 Task: Apply theme beach day in current slide.
Action: Mouse moved to (455, 97)
Screenshot: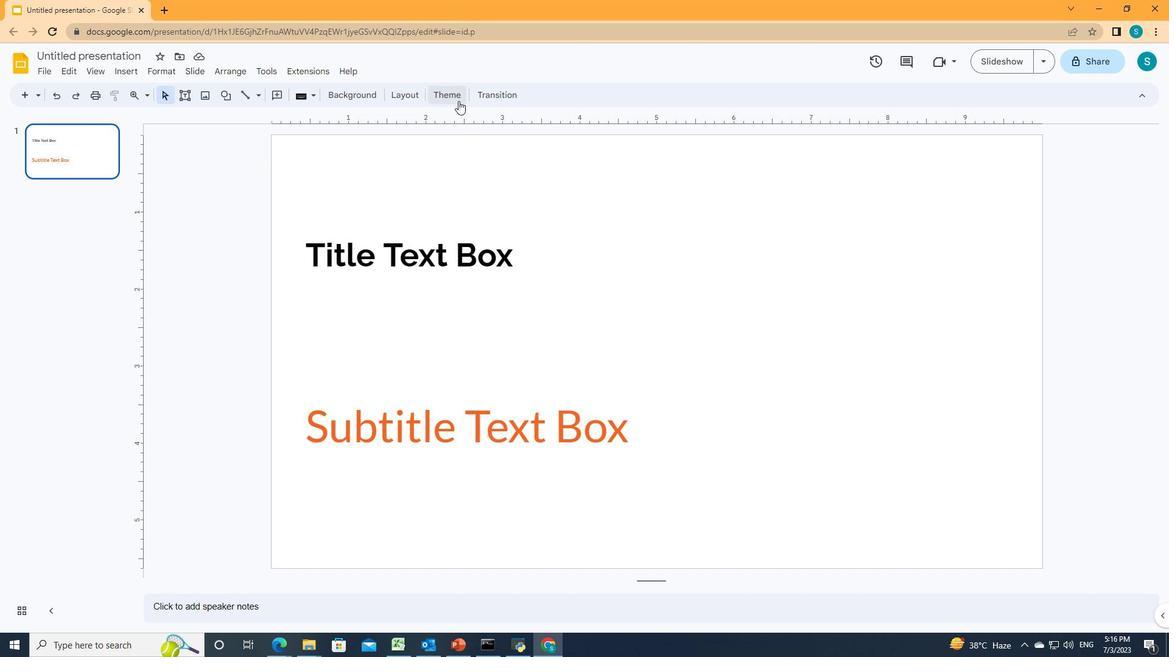 
Action: Mouse pressed left at (455, 97)
Screenshot: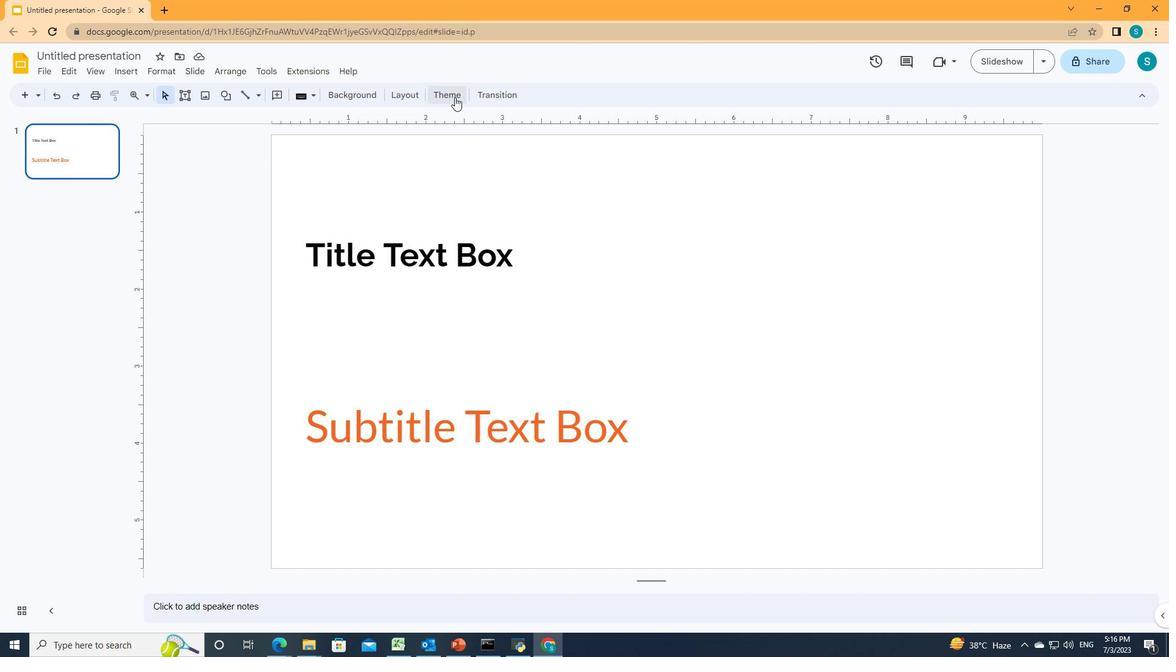 
Action: Mouse moved to (1122, 377)
Screenshot: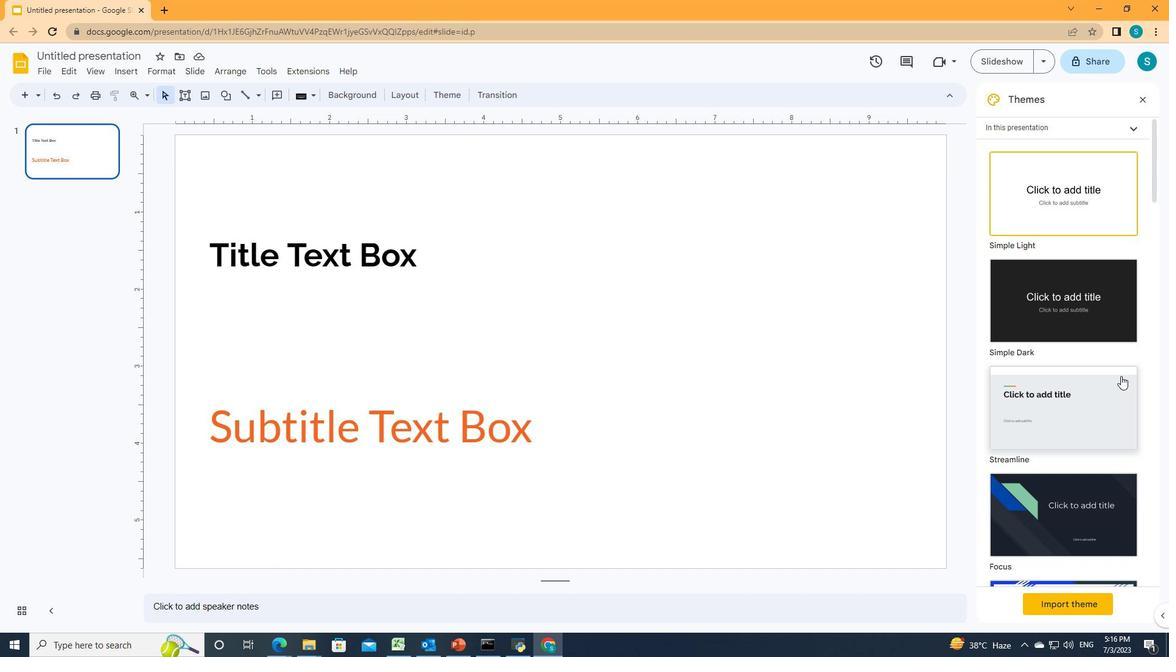 
Action: Mouse scrolled (1122, 376) with delta (0, 0)
Screenshot: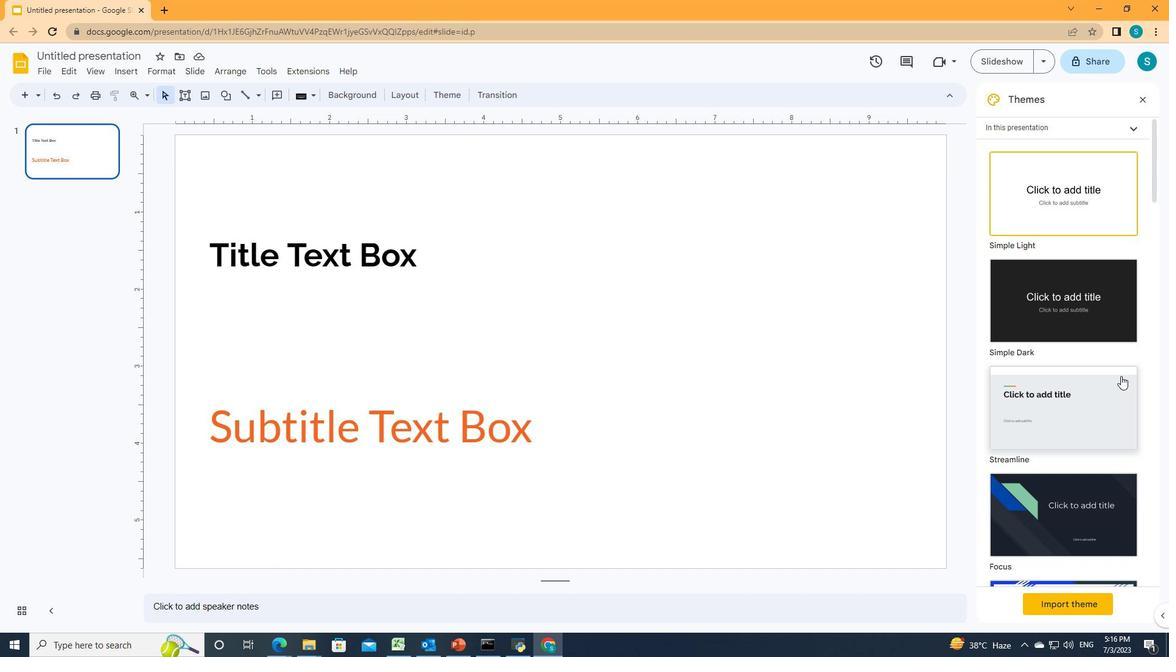
Action: Mouse scrolled (1122, 376) with delta (0, 0)
Screenshot: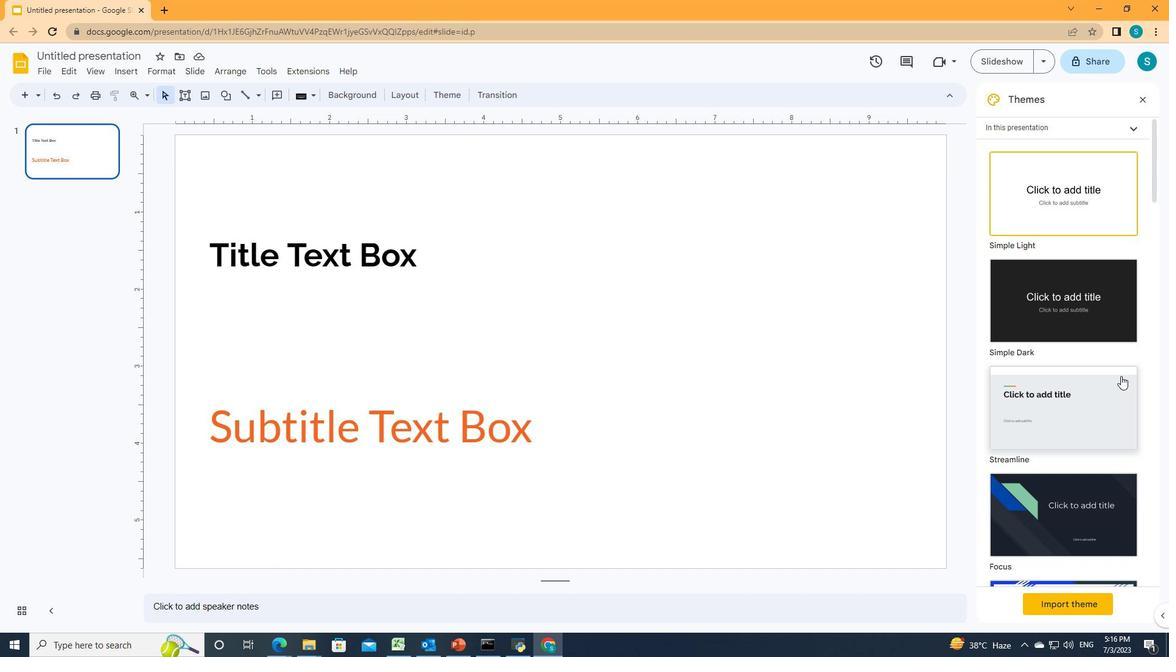 
Action: Mouse scrolled (1122, 376) with delta (0, 0)
Screenshot: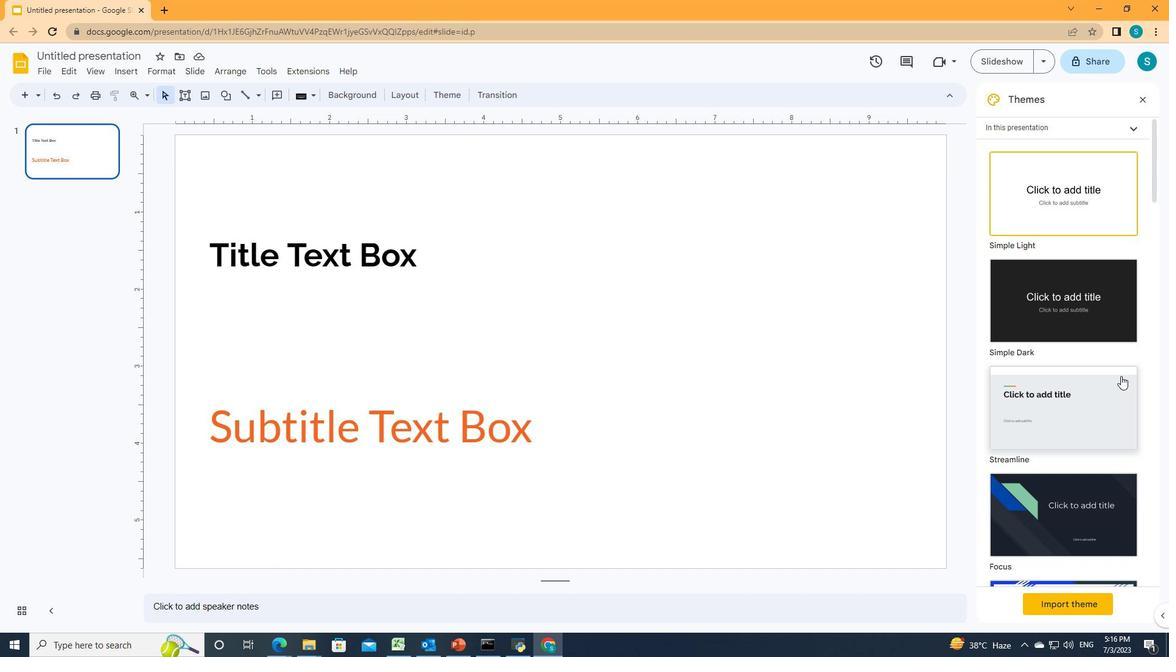 
Action: Mouse scrolled (1122, 376) with delta (0, 0)
Screenshot: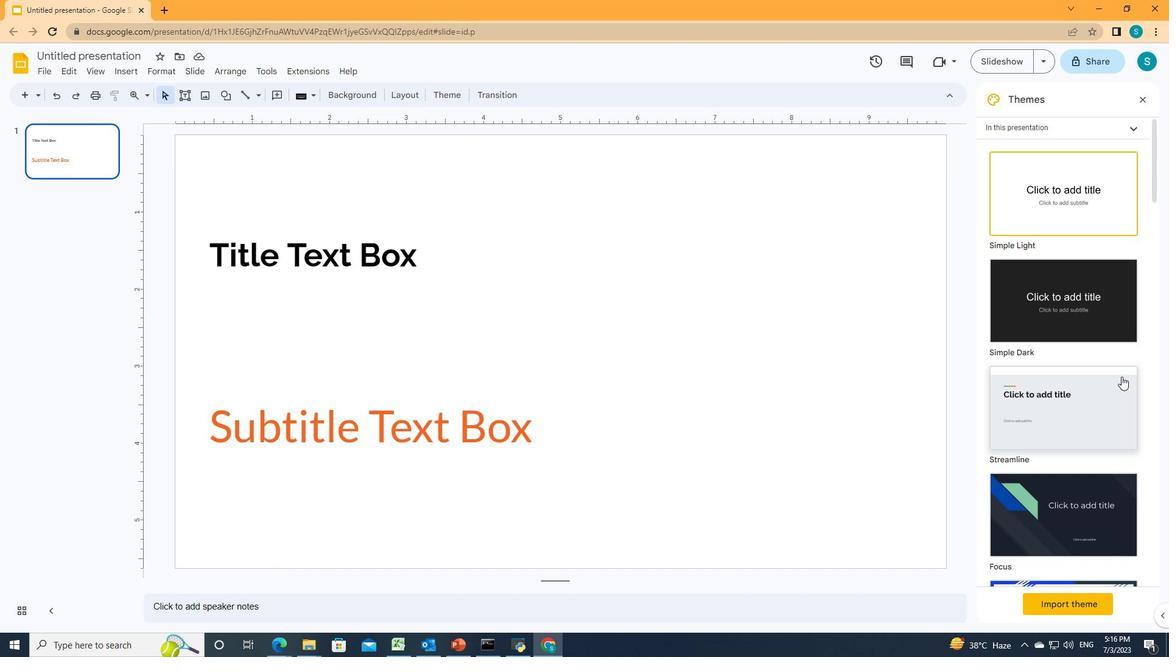 
Action: Mouse scrolled (1122, 376) with delta (0, 0)
Screenshot: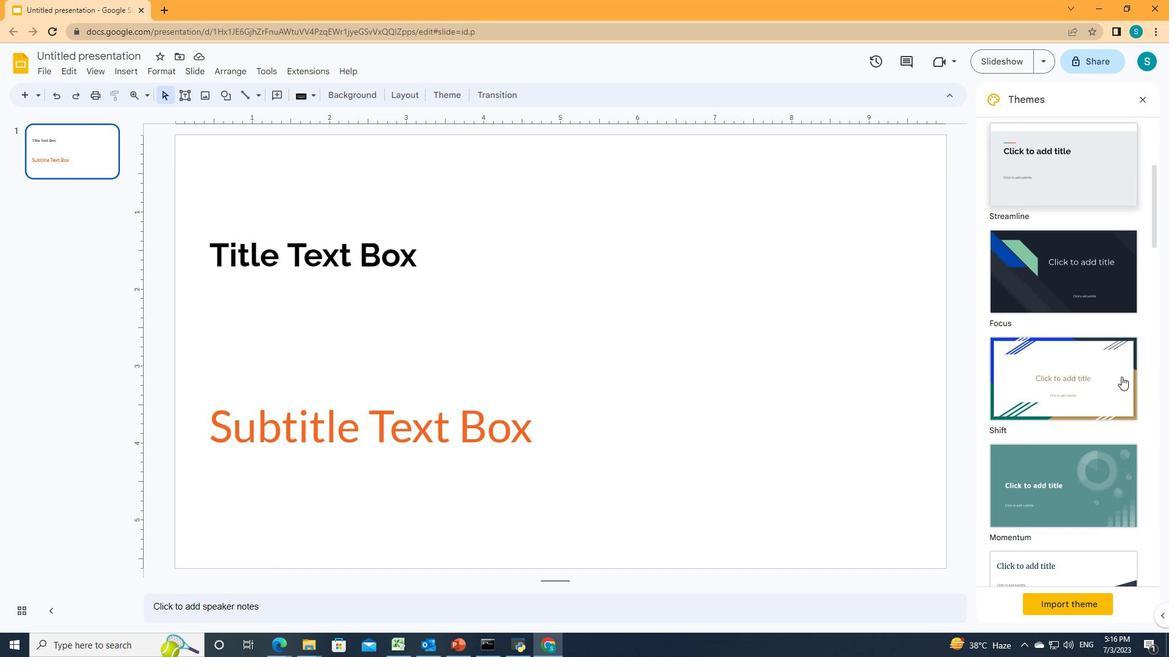 
Action: Mouse scrolled (1122, 376) with delta (0, 0)
Screenshot: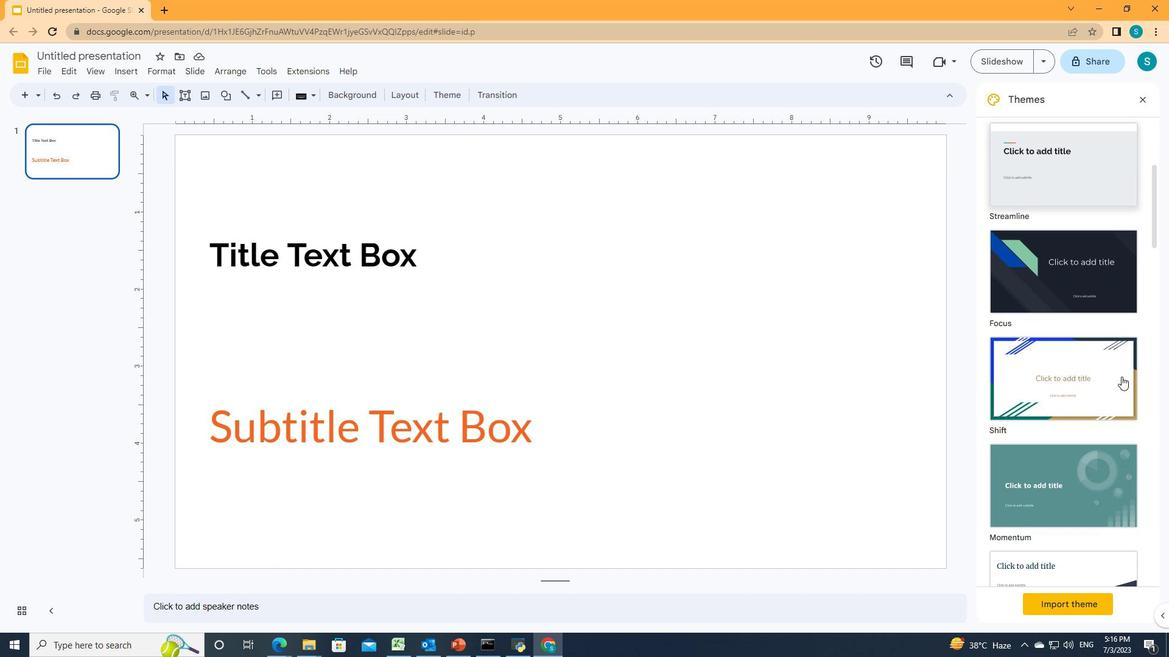 
Action: Mouse scrolled (1122, 376) with delta (0, 0)
Screenshot: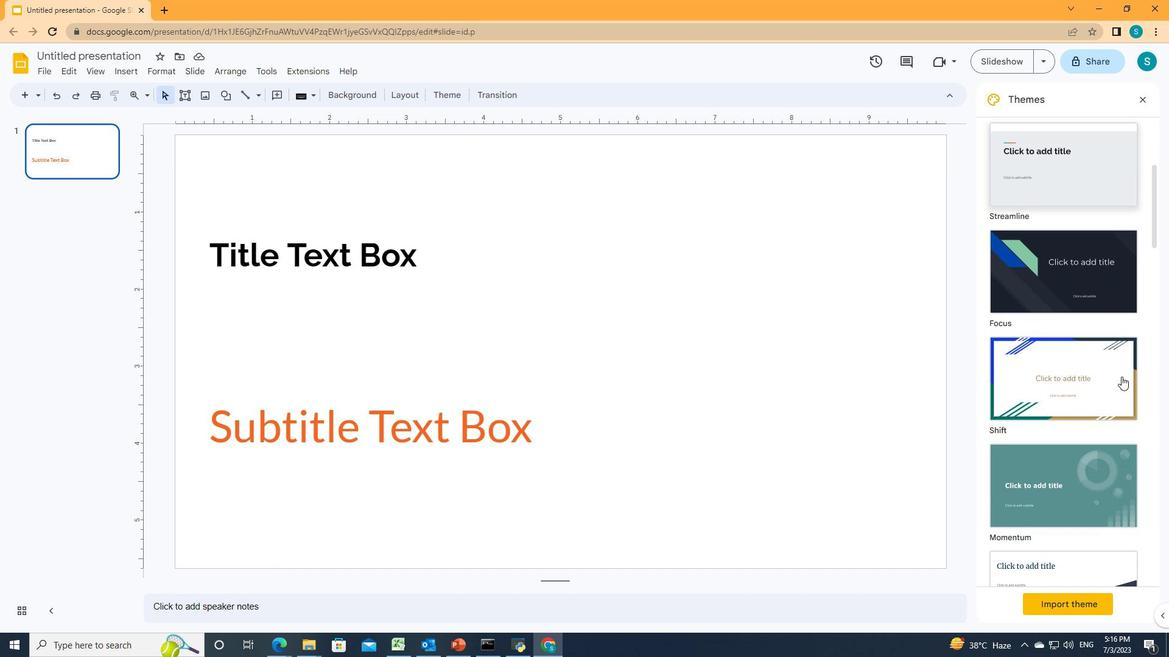 
Action: Mouse scrolled (1122, 376) with delta (0, 0)
Screenshot: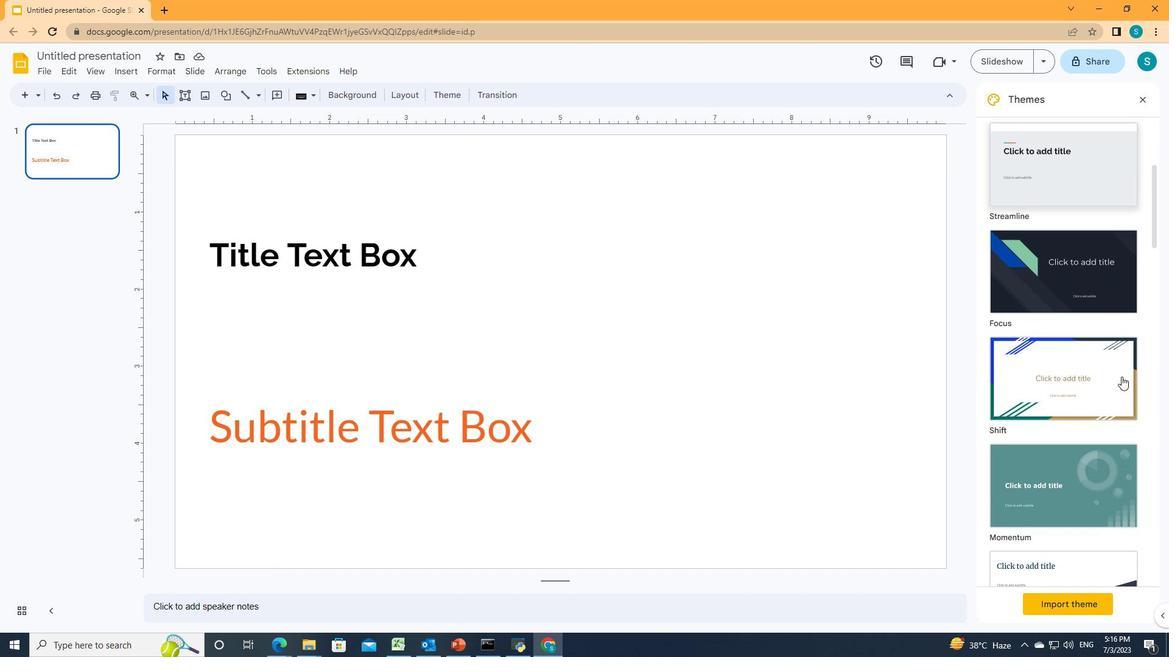 
Action: Mouse scrolled (1122, 376) with delta (0, 0)
Screenshot: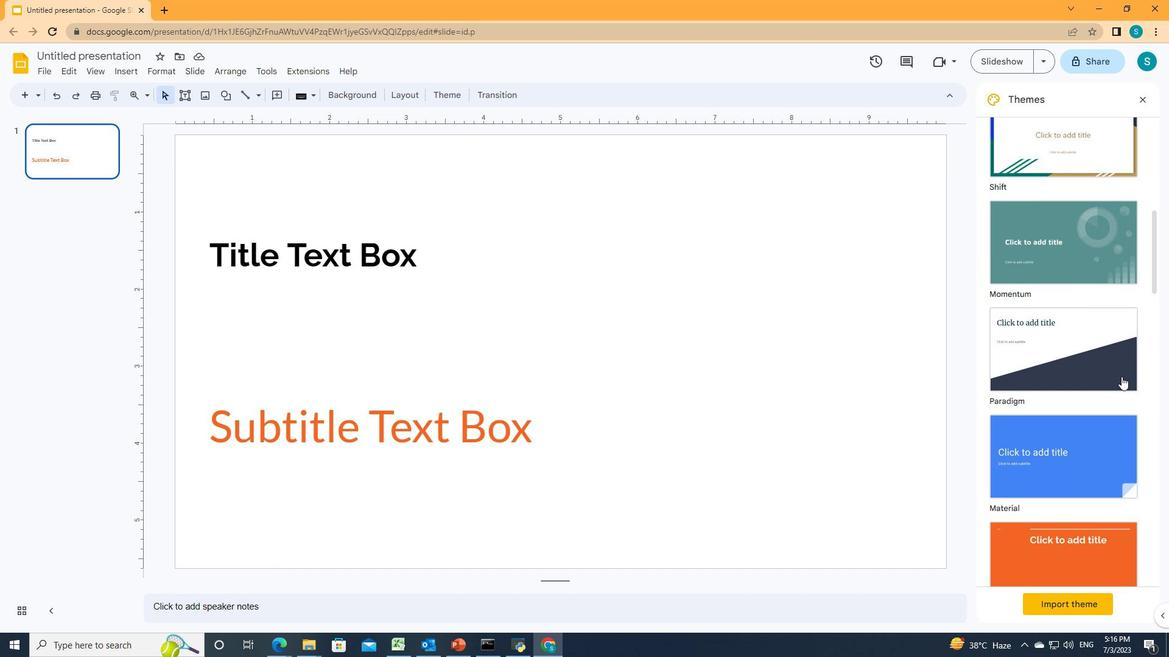 
Action: Mouse scrolled (1122, 376) with delta (0, 0)
Screenshot: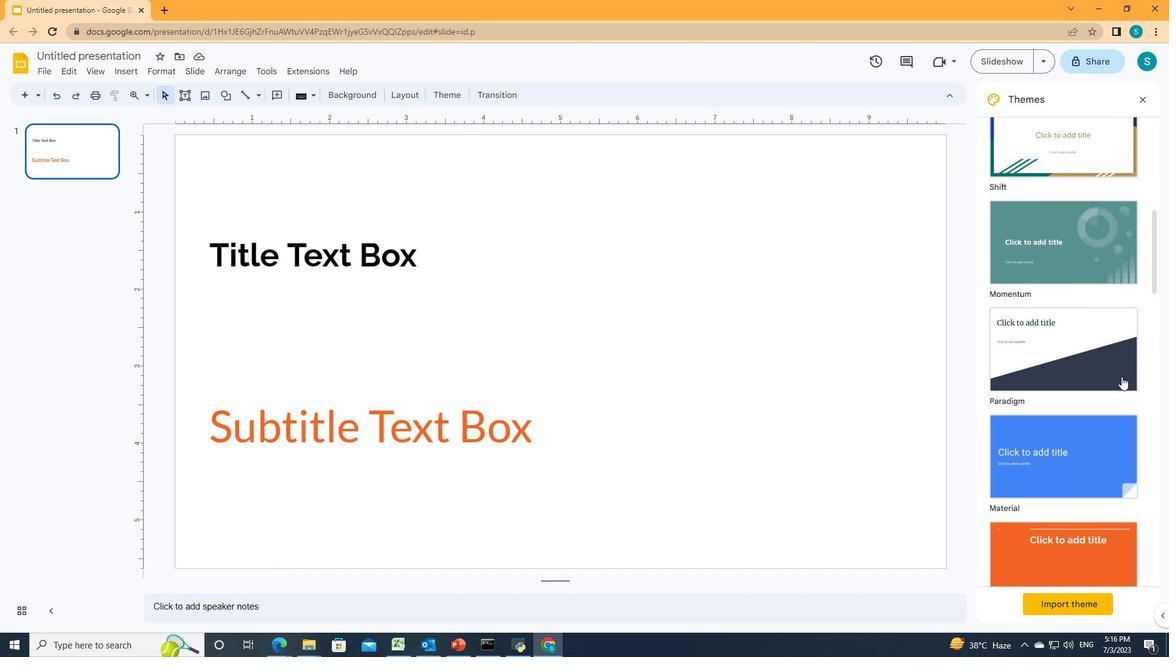 
Action: Mouse scrolled (1122, 376) with delta (0, 0)
Screenshot: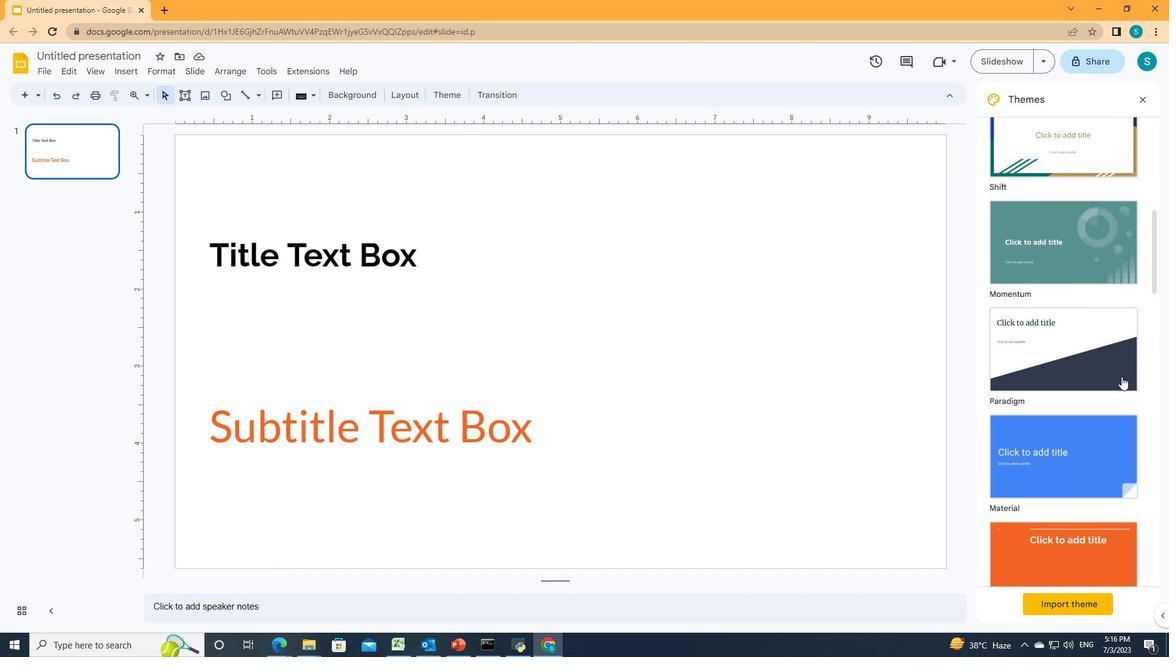 
Action: Mouse scrolled (1122, 376) with delta (0, 0)
Screenshot: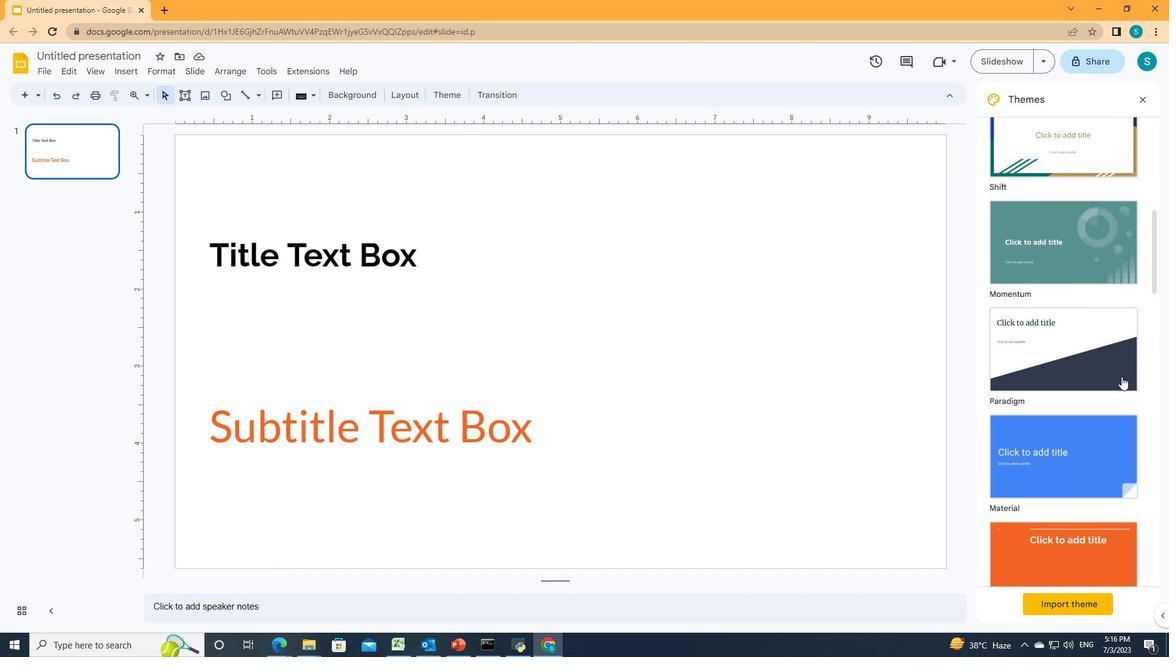 
Action: Mouse moved to (1091, 423)
Screenshot: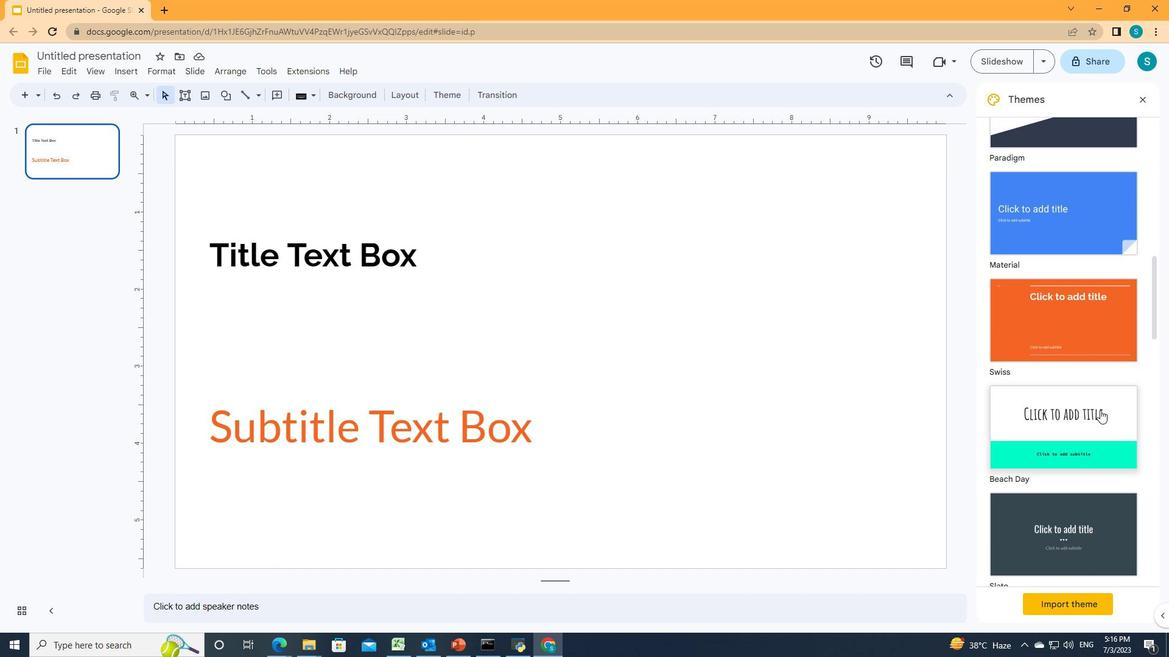 
Action: Mouse pressed left at (1091, 423)
Screenshot: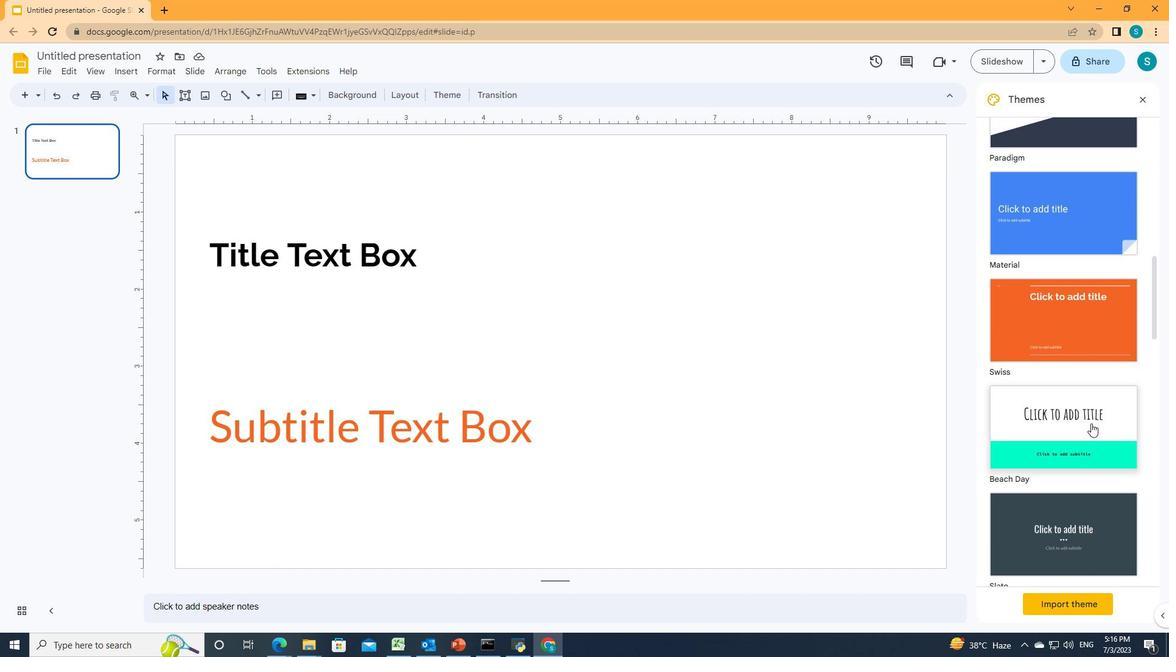 
